 Task: Add Hyland's Bioplasma 12-In-1 Cell Salt to the cart.
Action: Mouse moved to (307, 159)
Screenshot: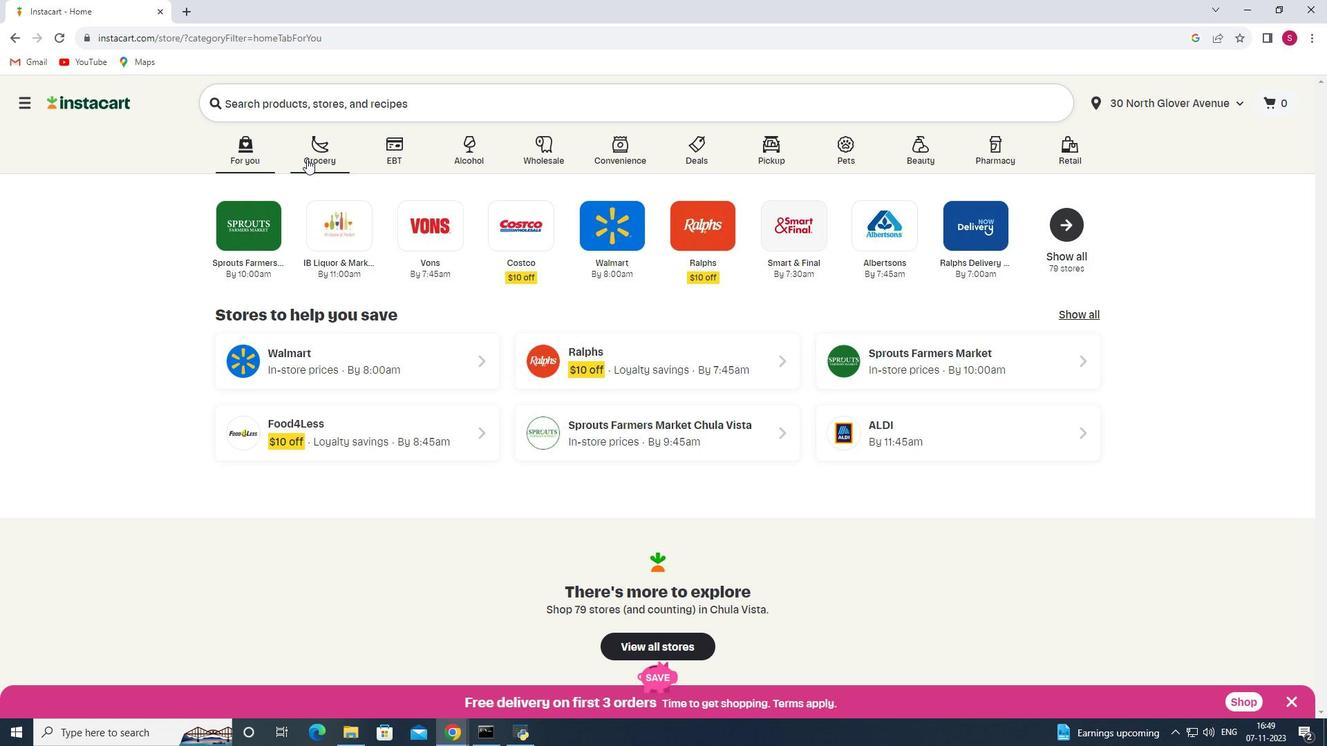 
Action: Mouse pressed left at (307, 159)
Screenshot: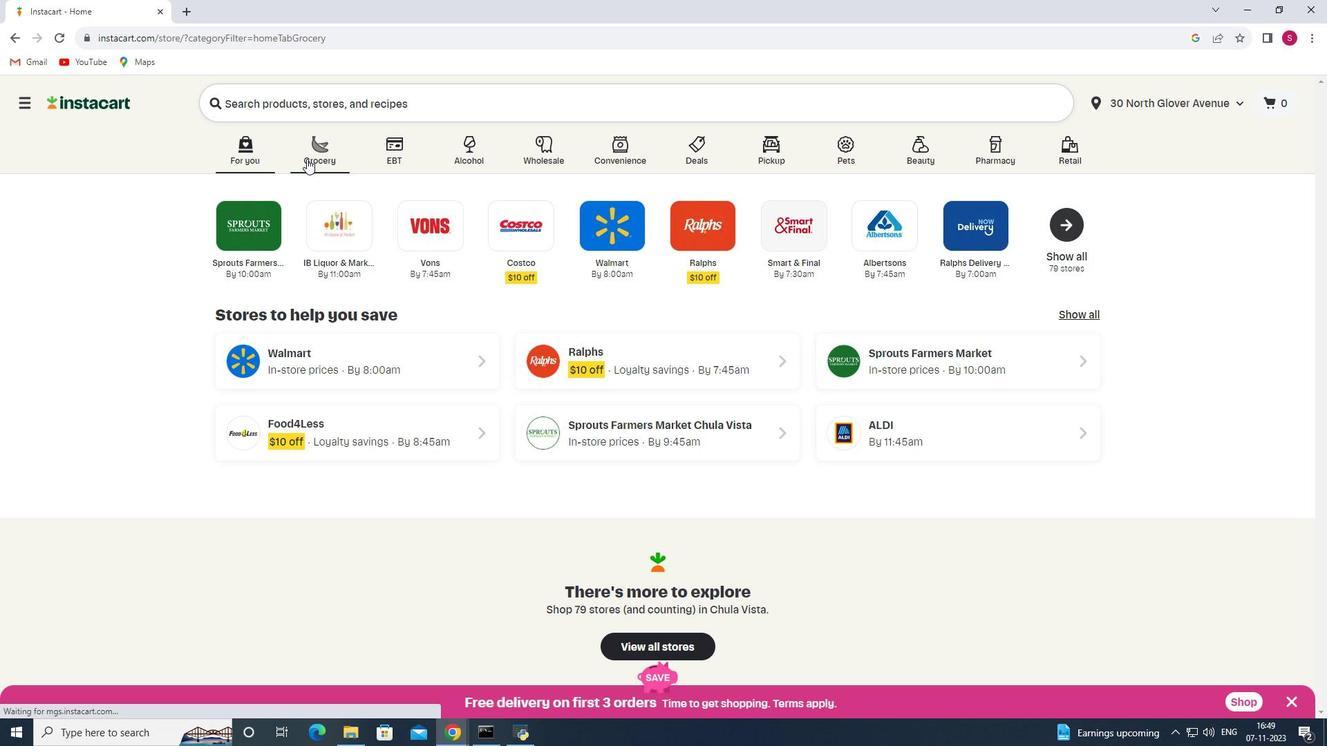 
Action: Mouse moved to (302, 402)
Screenshot: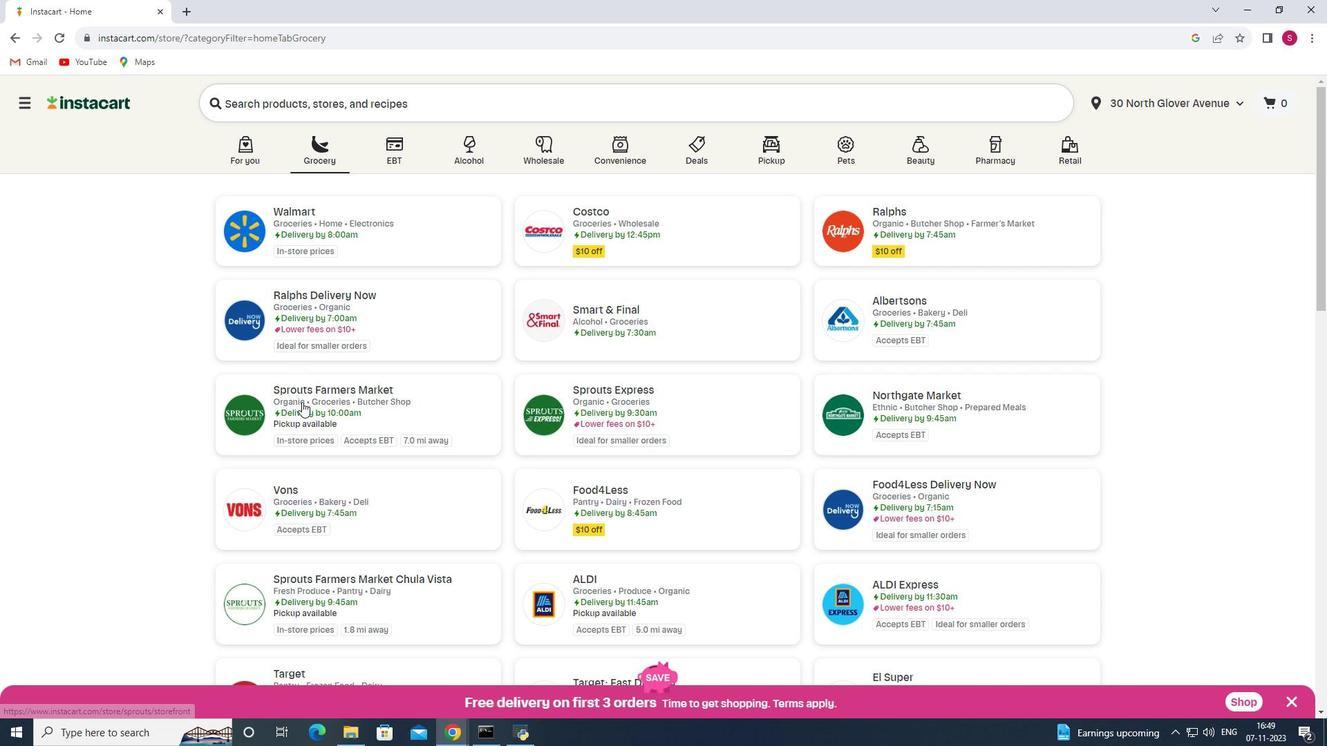 
Action: Mouse pressed left at (302, 402)
Screenshot: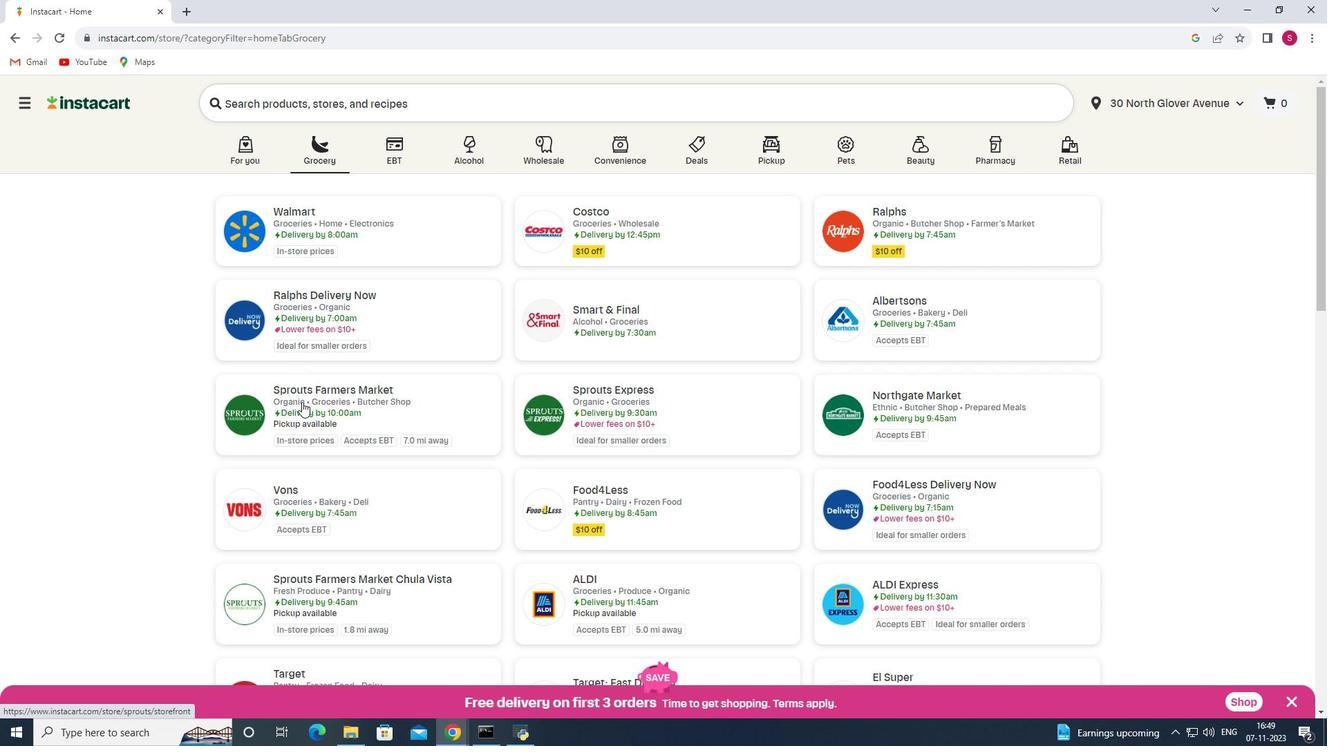 
Action: Mouse moved to (80, 433)
Screenshot: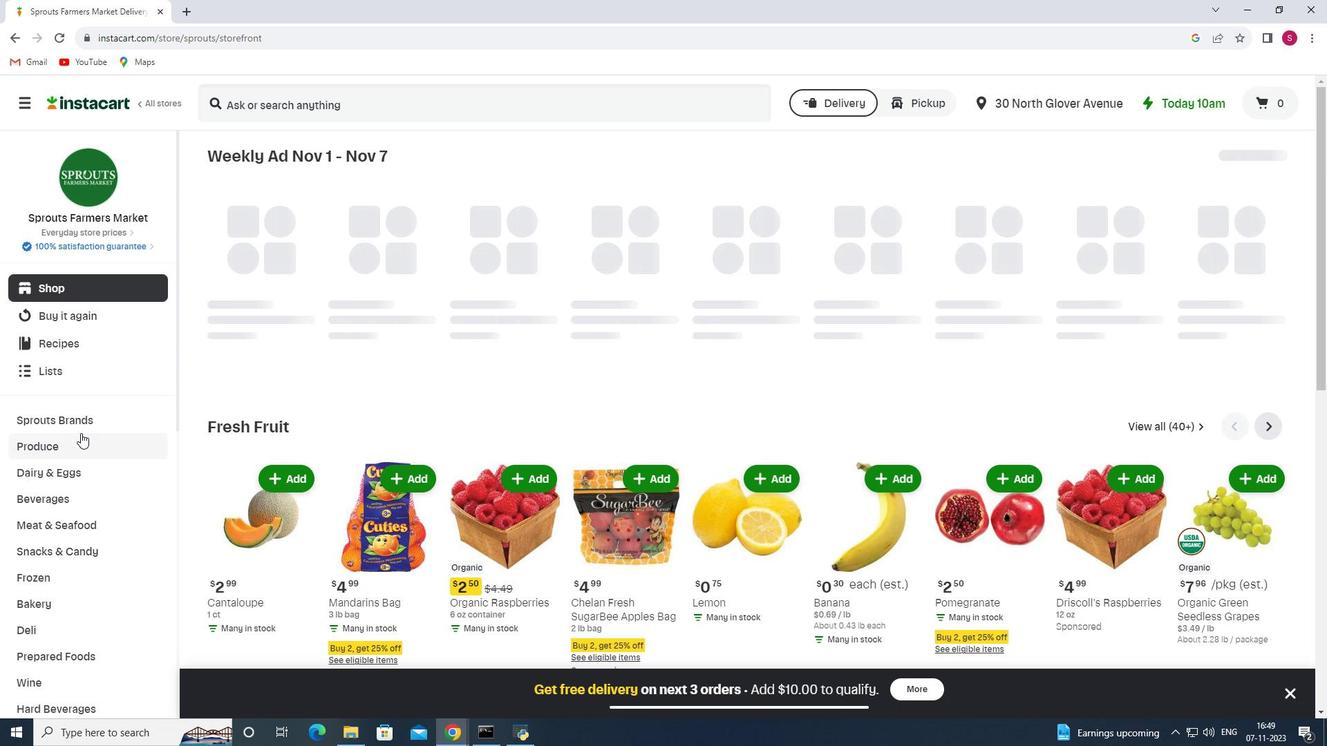 
Action: Mouse scrolled (80, 432) with delta (0, 0)
Screenshot: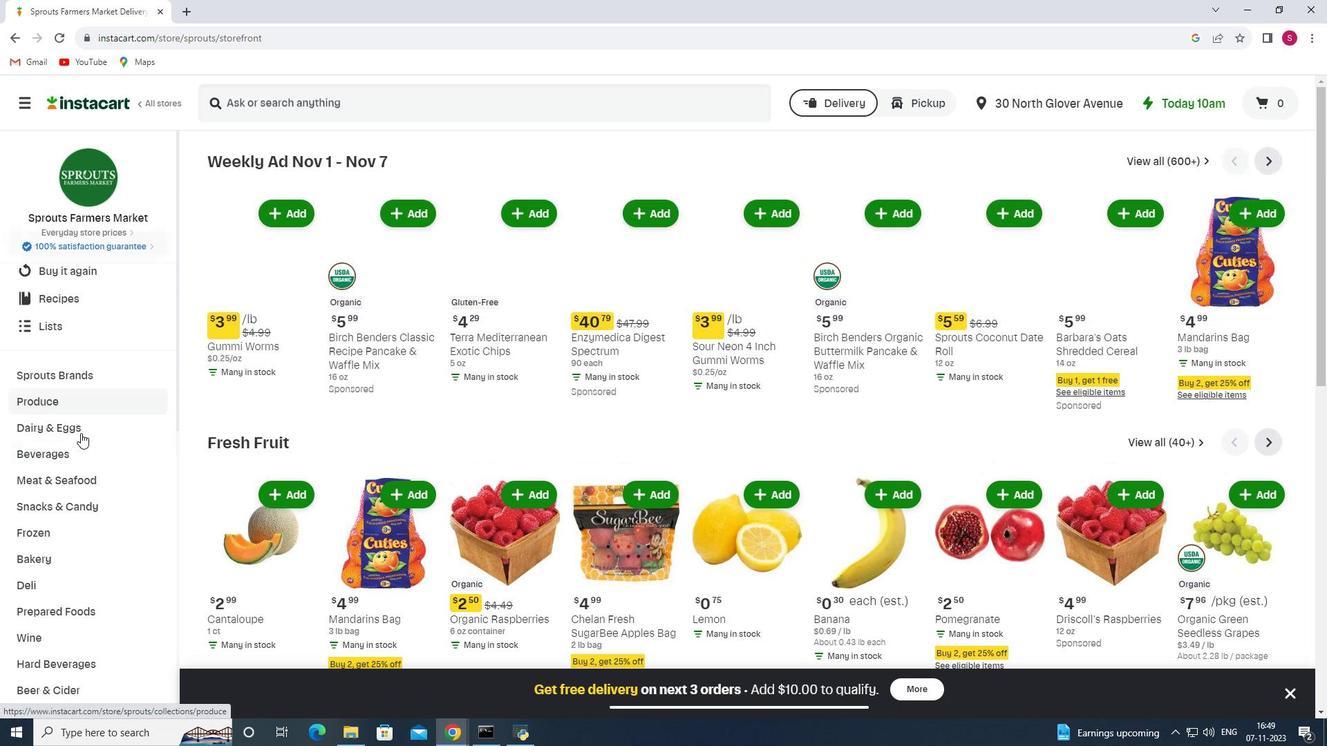
Action: Mouse scrolled (80, 432) with delta (0, 0)
Screenshot: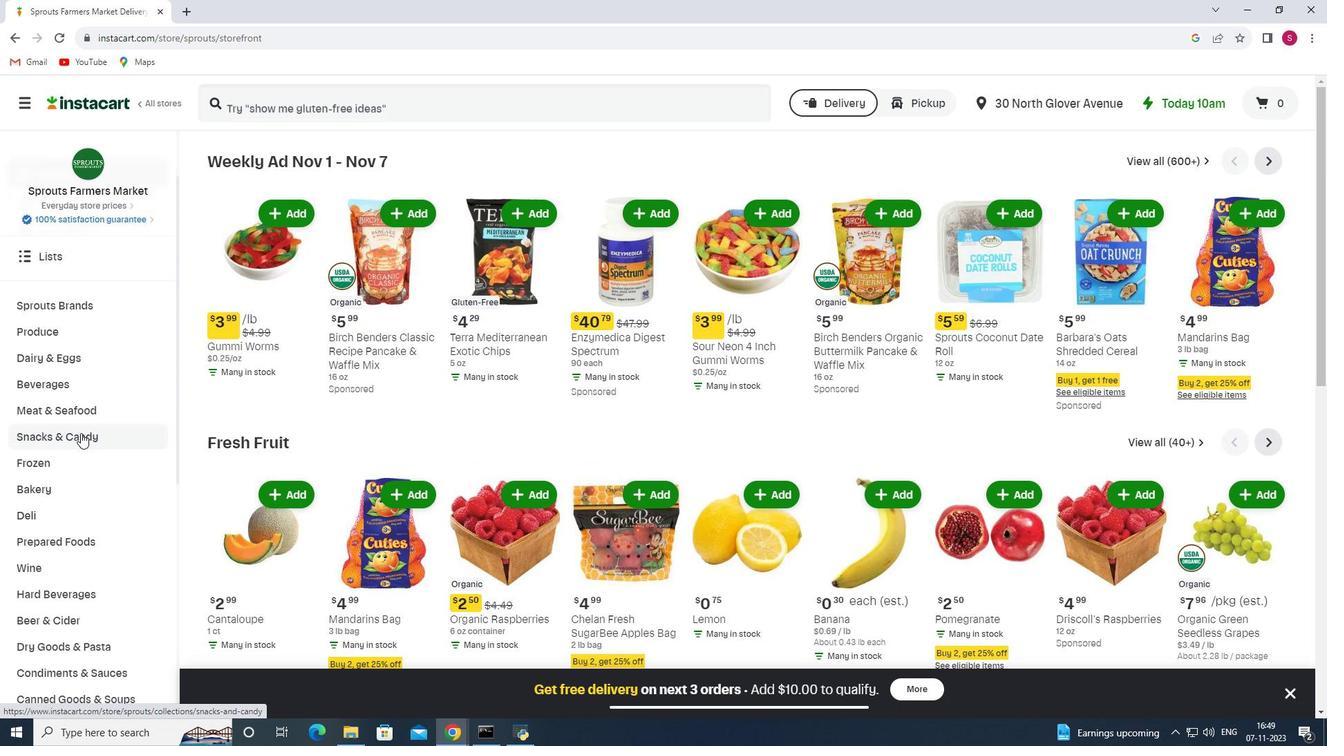 
Action: Mouse scrolled (80, 432) with delta (0, 0)
Screenshot: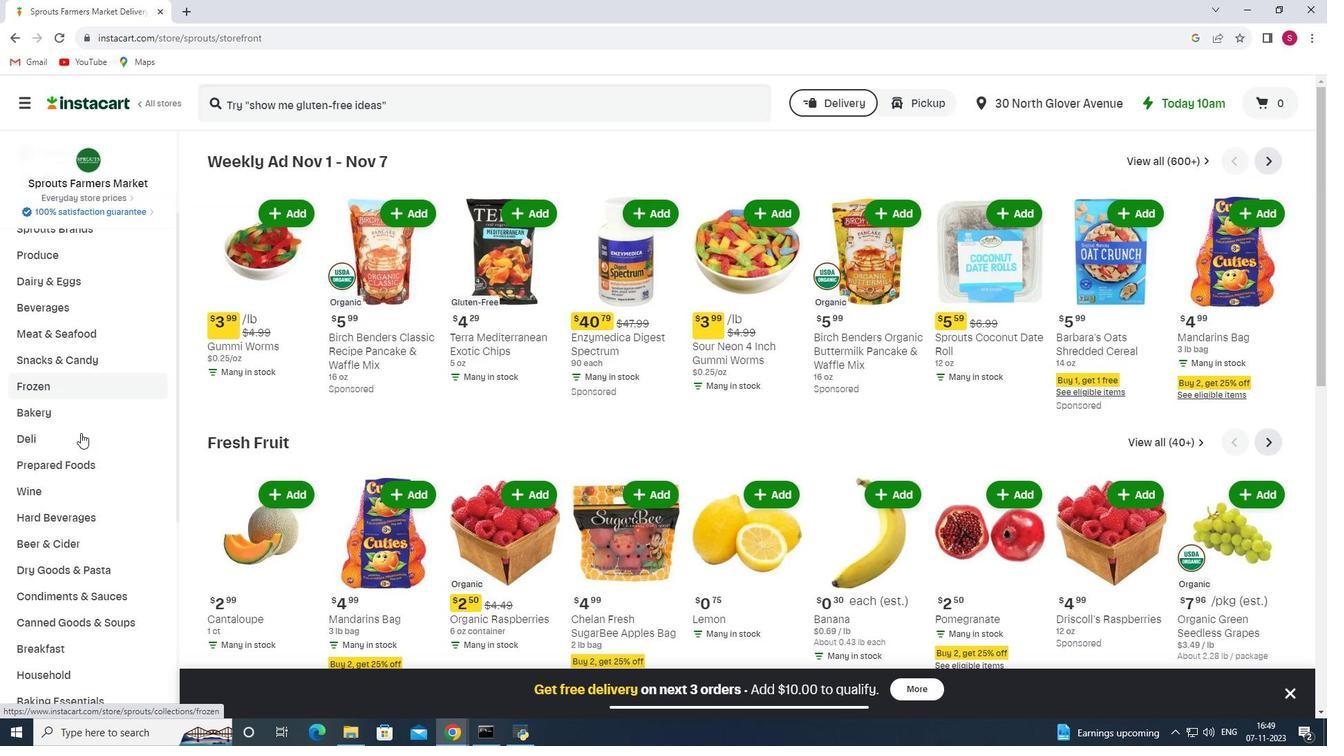 
Action: Mouse scrolled (80, 432) with delta (0, 0)
Screenshot: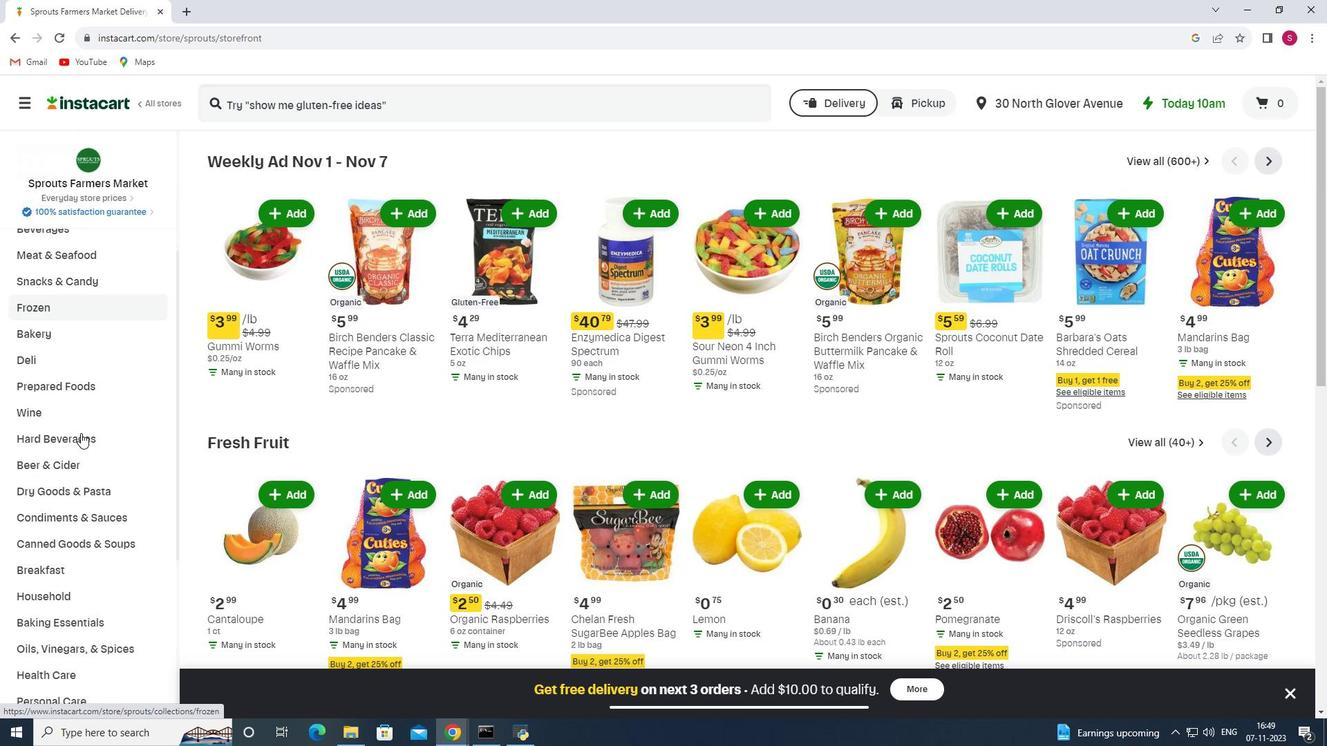 
Action: Mouse scrolled (80, 432) with delta (0, 0)
Screenshot: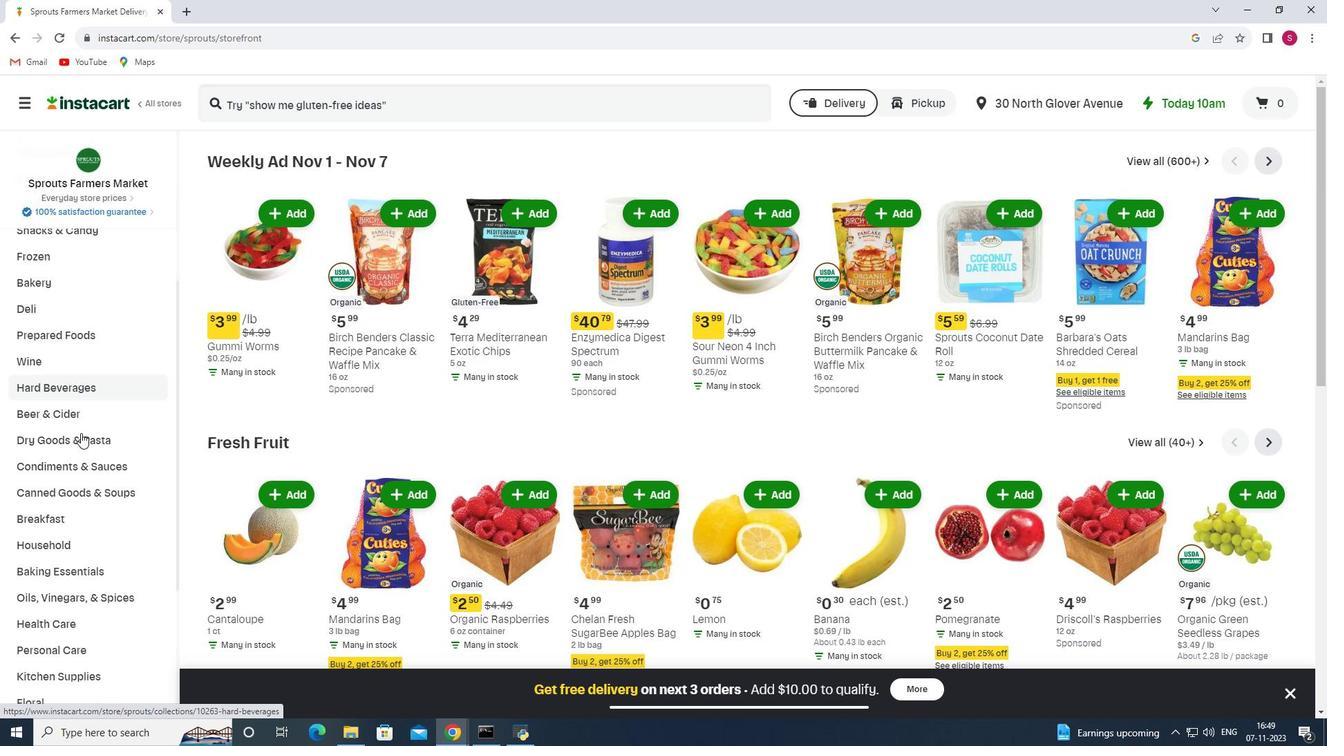 
Action: Mouse scrolled (80, 432) with delta (0, 0)
Screenshot: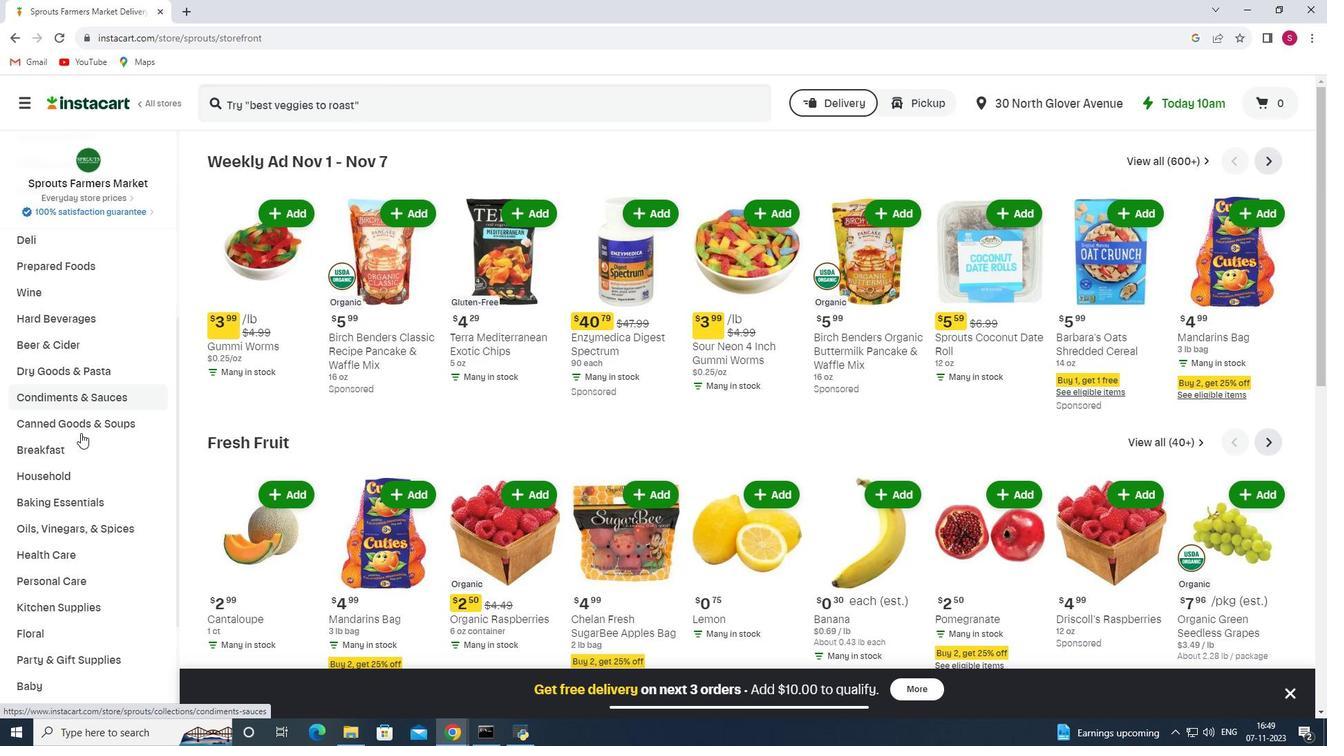 
Action: Mouse scrolled (80, 432) with delta (0, 0)
Screenshot: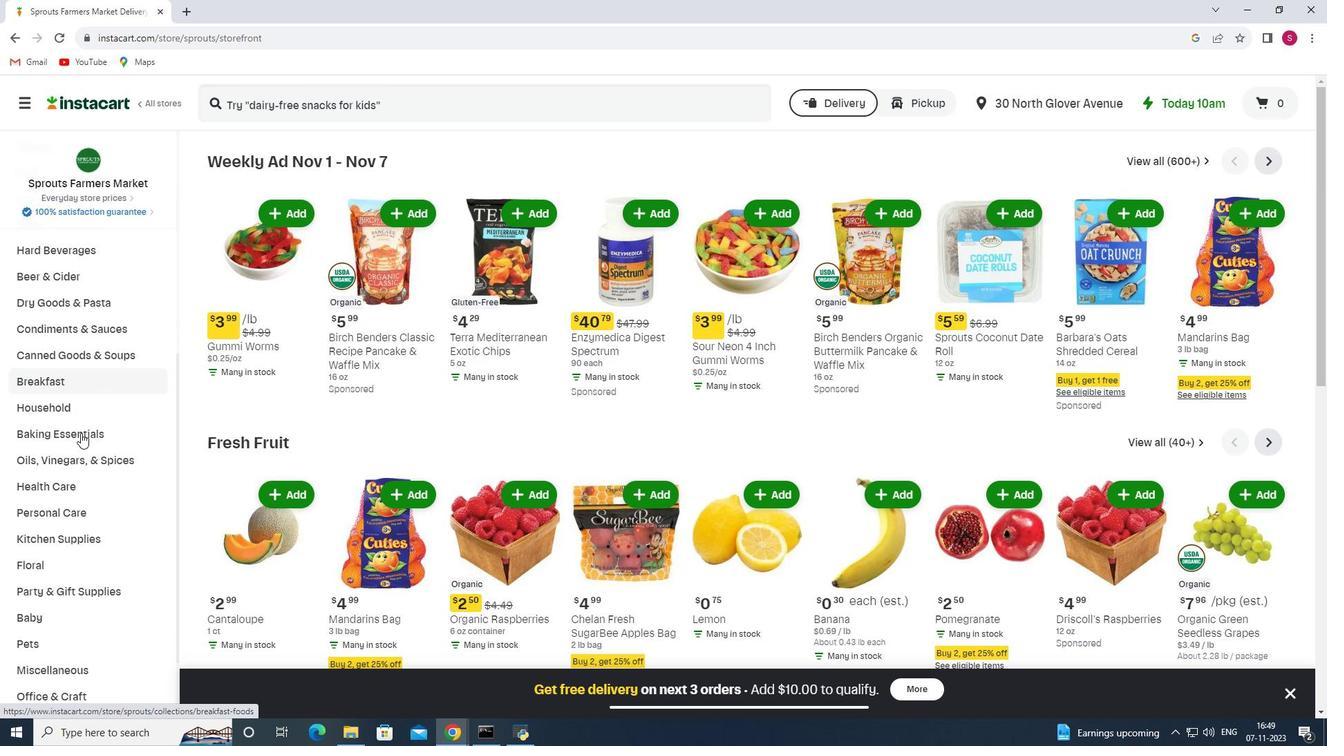 
Action: Mouse moved to (79, 457)
Screenshot: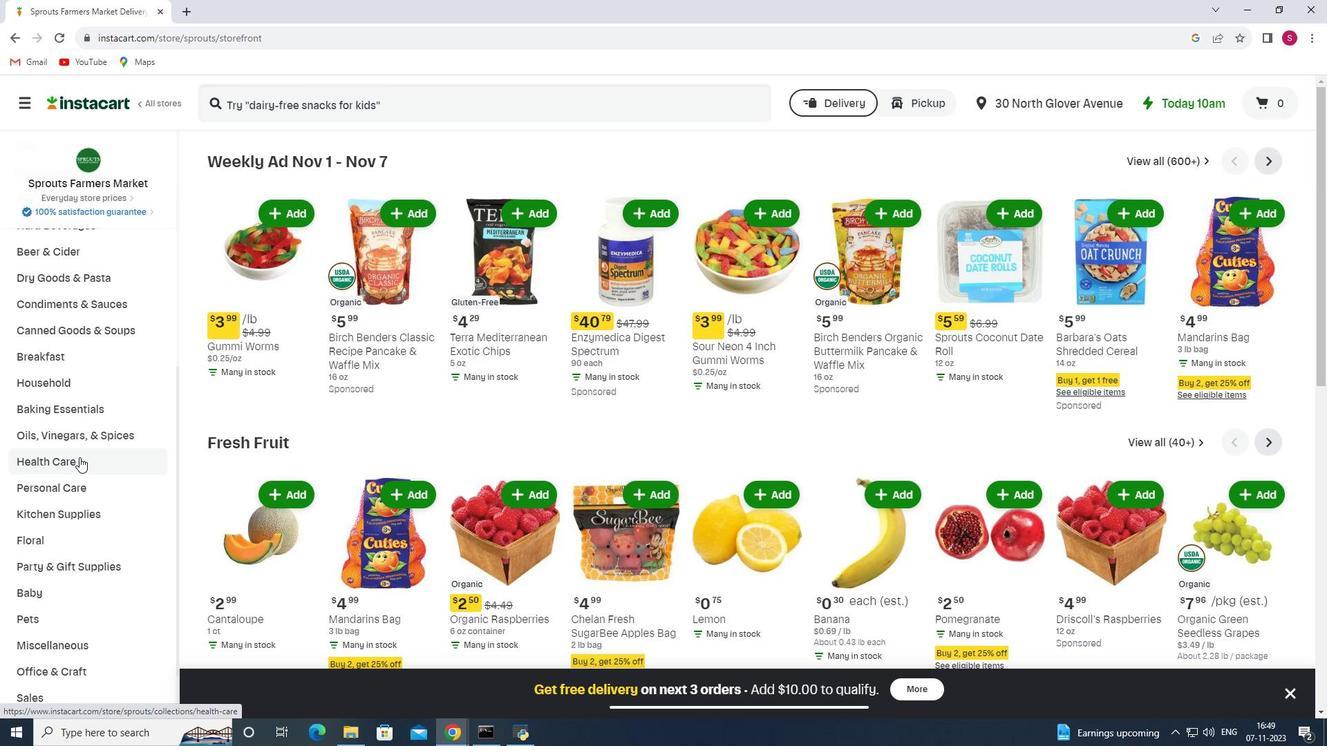 
Action: Mouse pressed left at (79, 457)
Screenshot: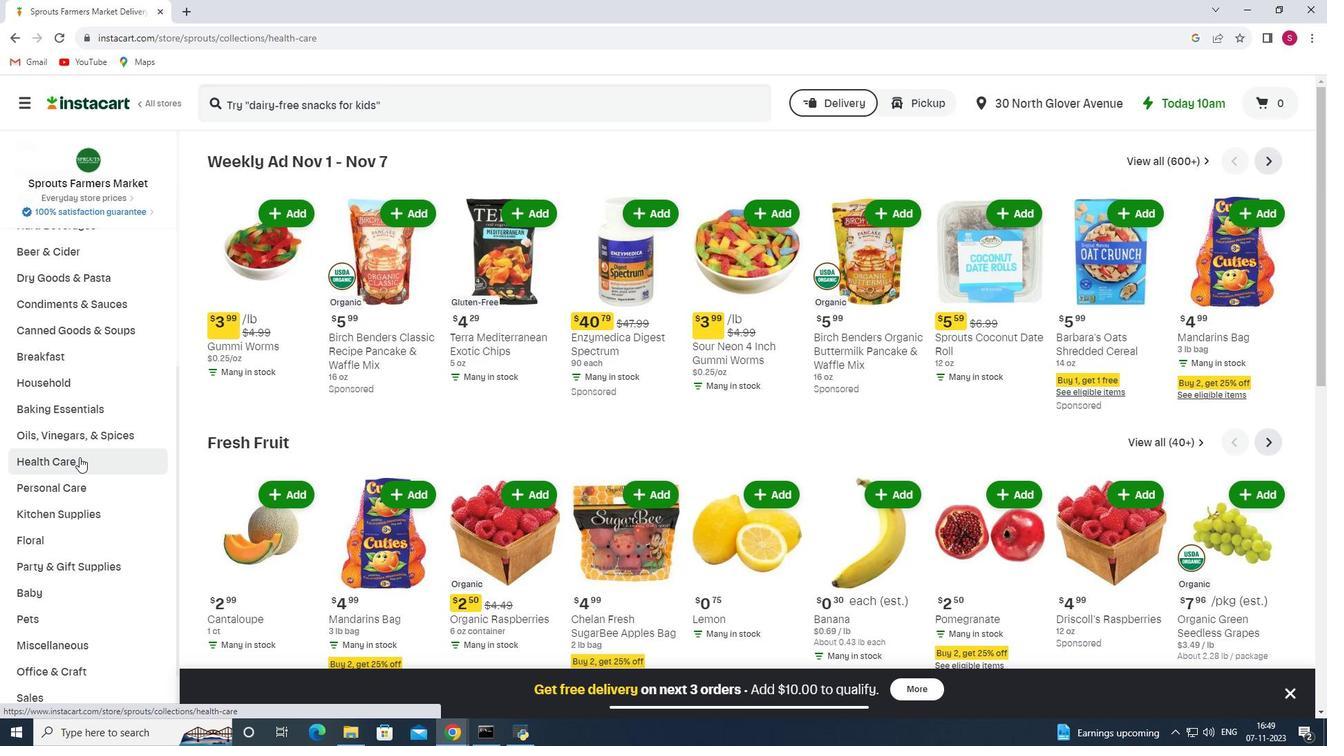 
Action: Mouse moved to (491, 195)
Screenshot: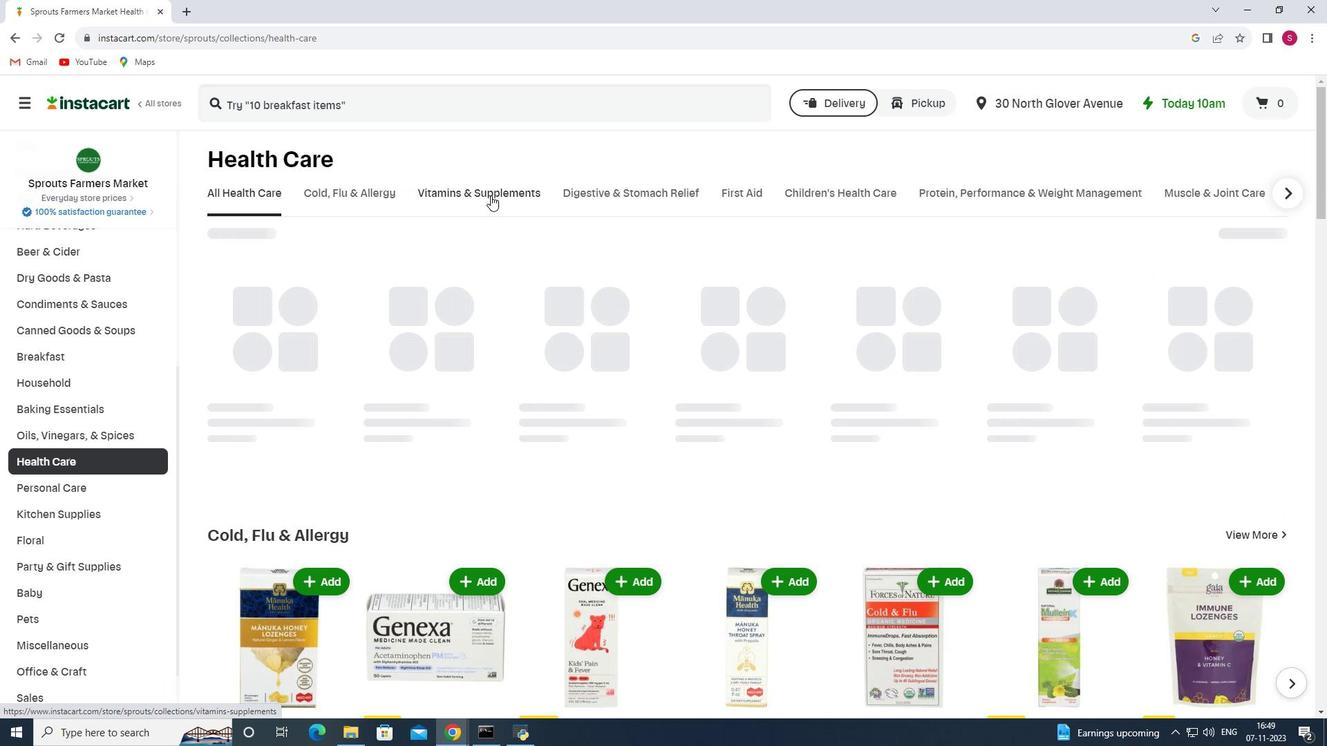 
Action: Mouse pressed left at (491, 195)
Screenshot: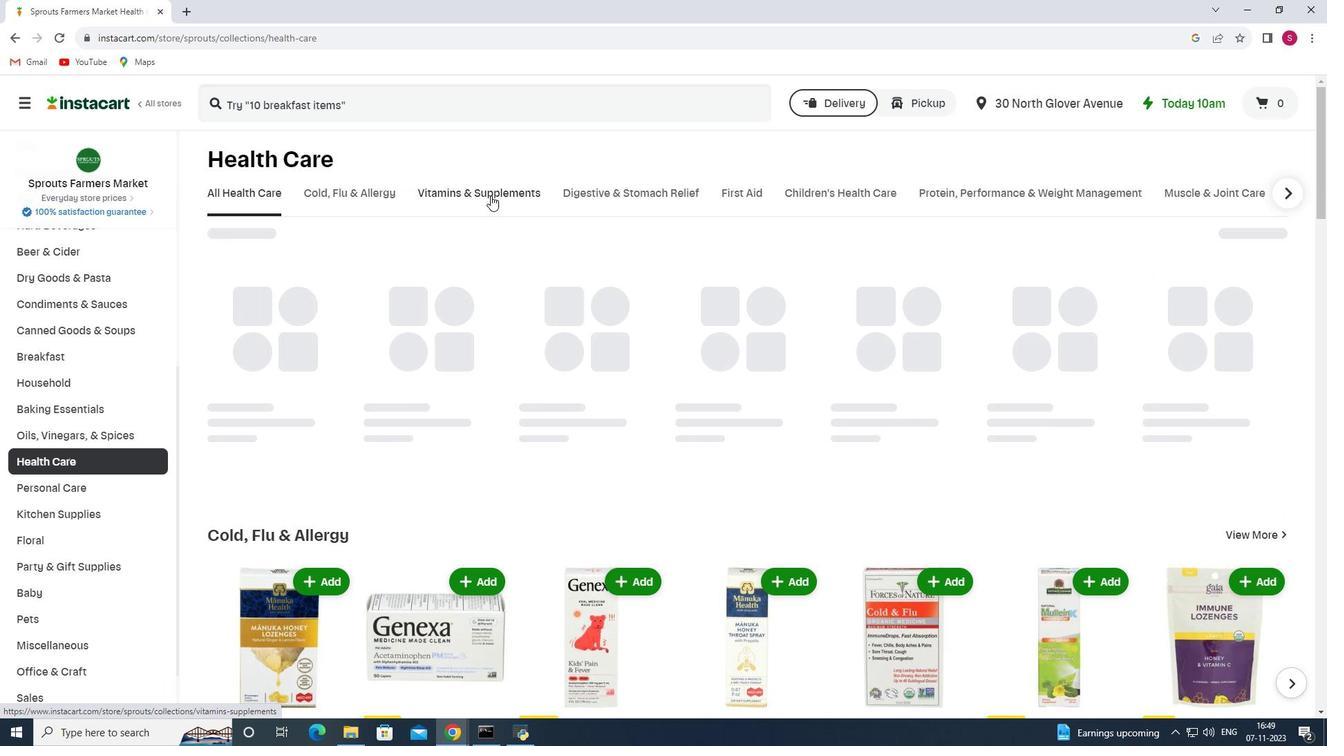 
Action: Mouse moved to (1125, 247)
Screenshot: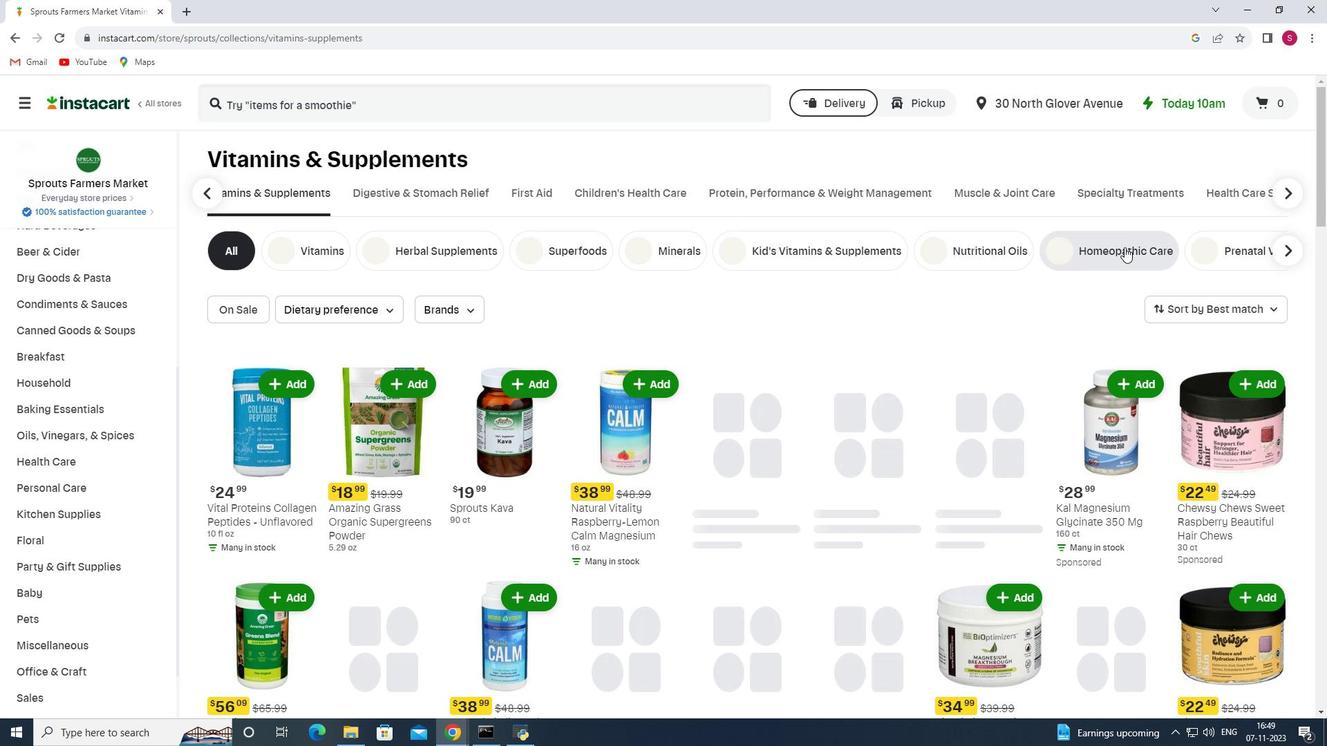 
Action: Mouse pressed left at (1125, 247)
Screenshot: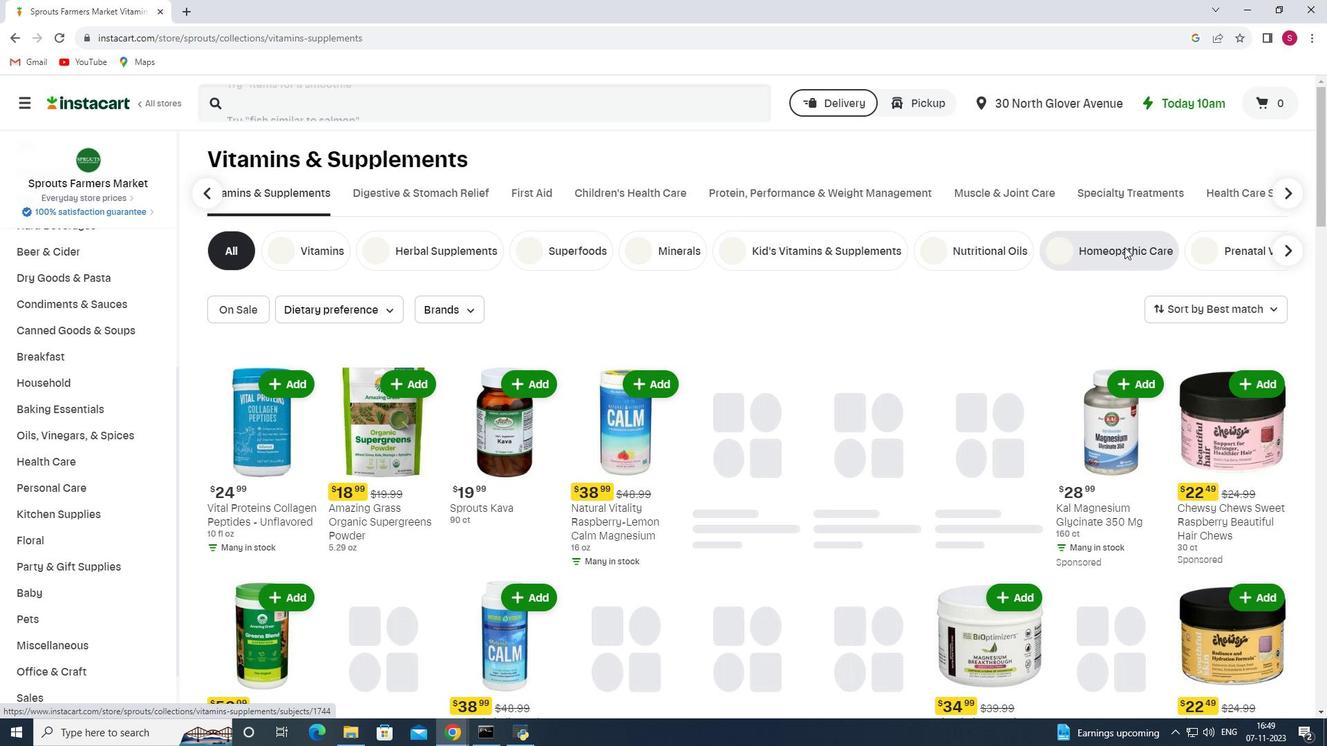 
Action: Mouse moved to (407, 102)
Screenshot: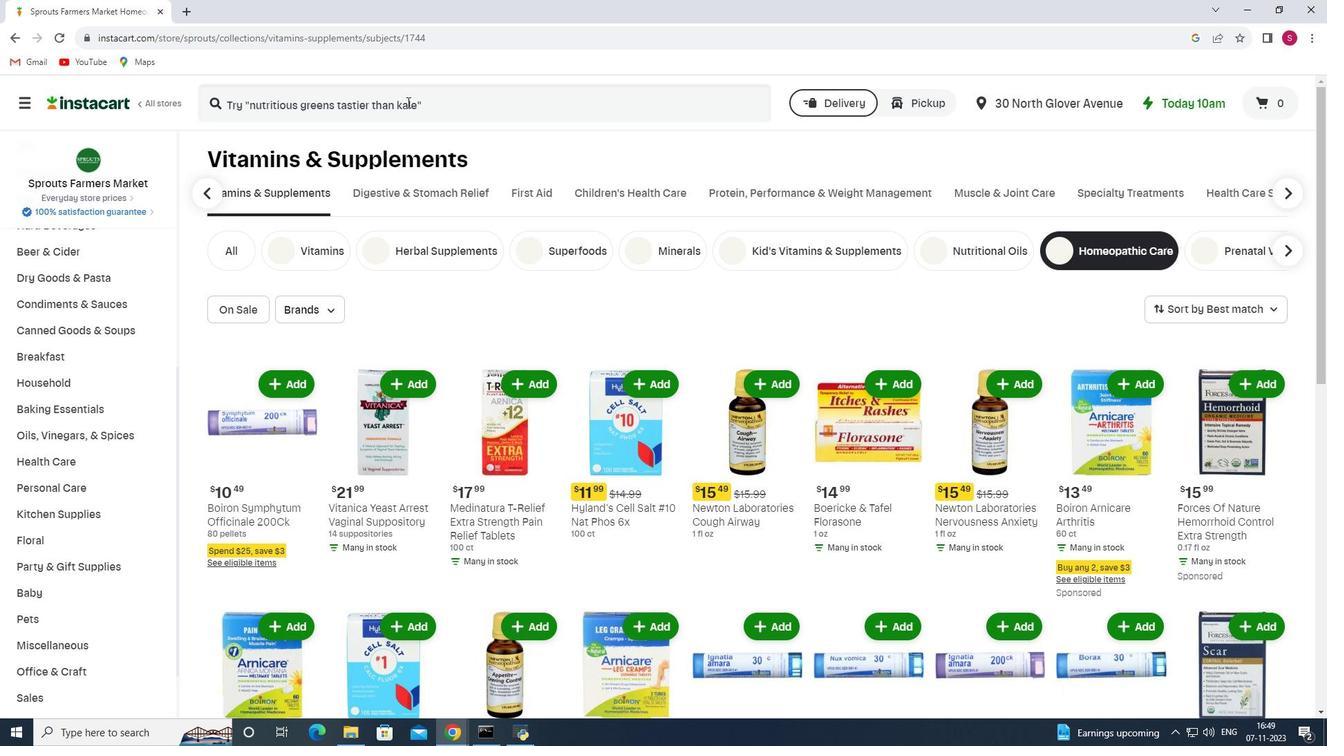 
Action: Mouse pressed left at (407, 102)
Screenshot: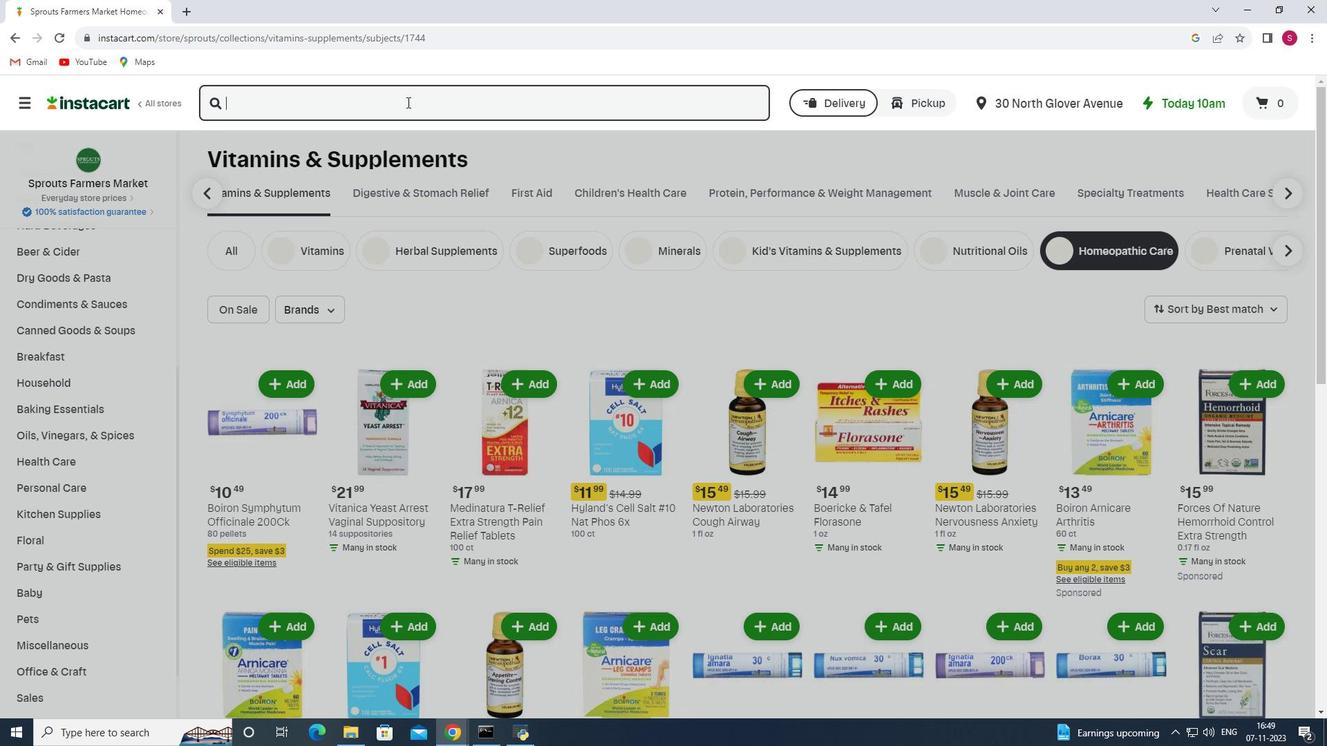 
Action: Key pressed <Key.shift><Key.shift><Key.shift><Key.shift><Key.shift><Key.shift><Key.shift>Hyland's<Key.space><Key.shift_r><Key.shift_r><Key.shift_r><Key.shift_r>Bioplasma<Key.space>12-<Key.shift_r>In-1<Key.space><Key.shift>Cell<Key.space><Key.shift>Salt<Key.enter>
Screenshot: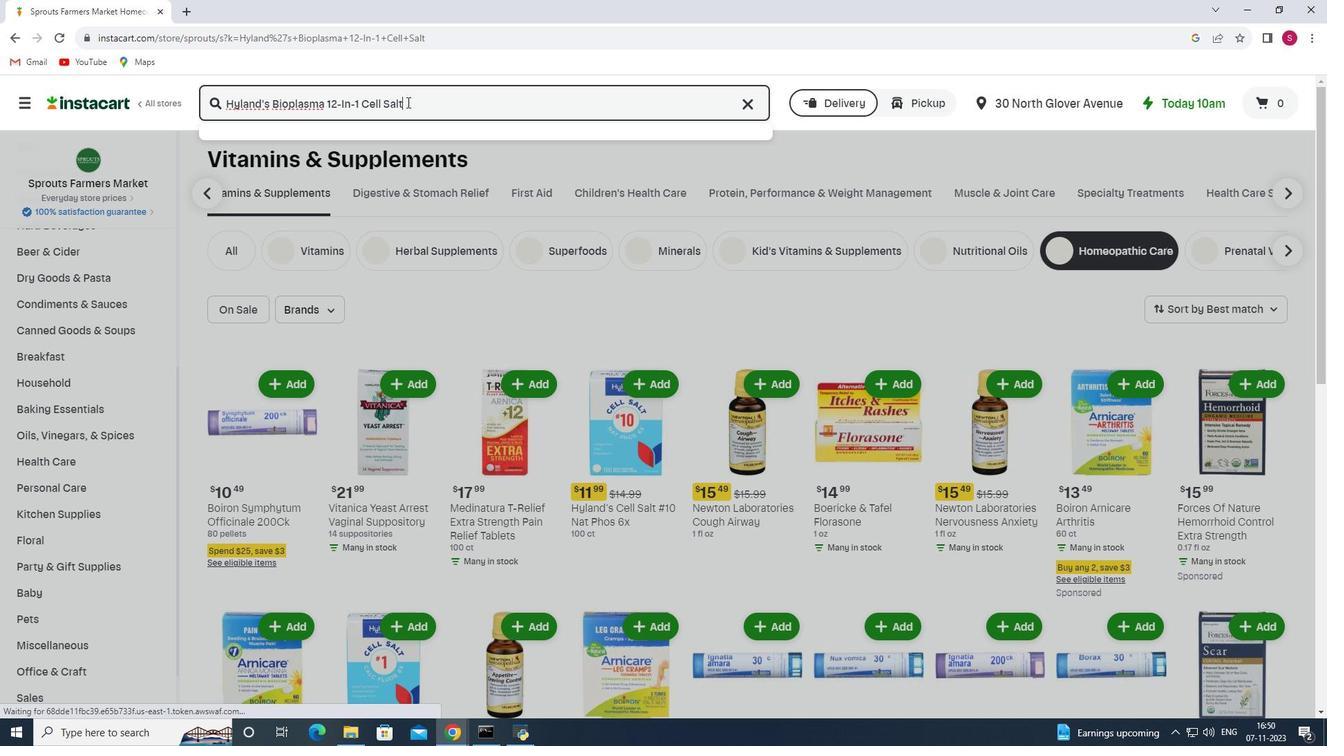 
Action: Mouse moved to (706, 348)
Screenshot: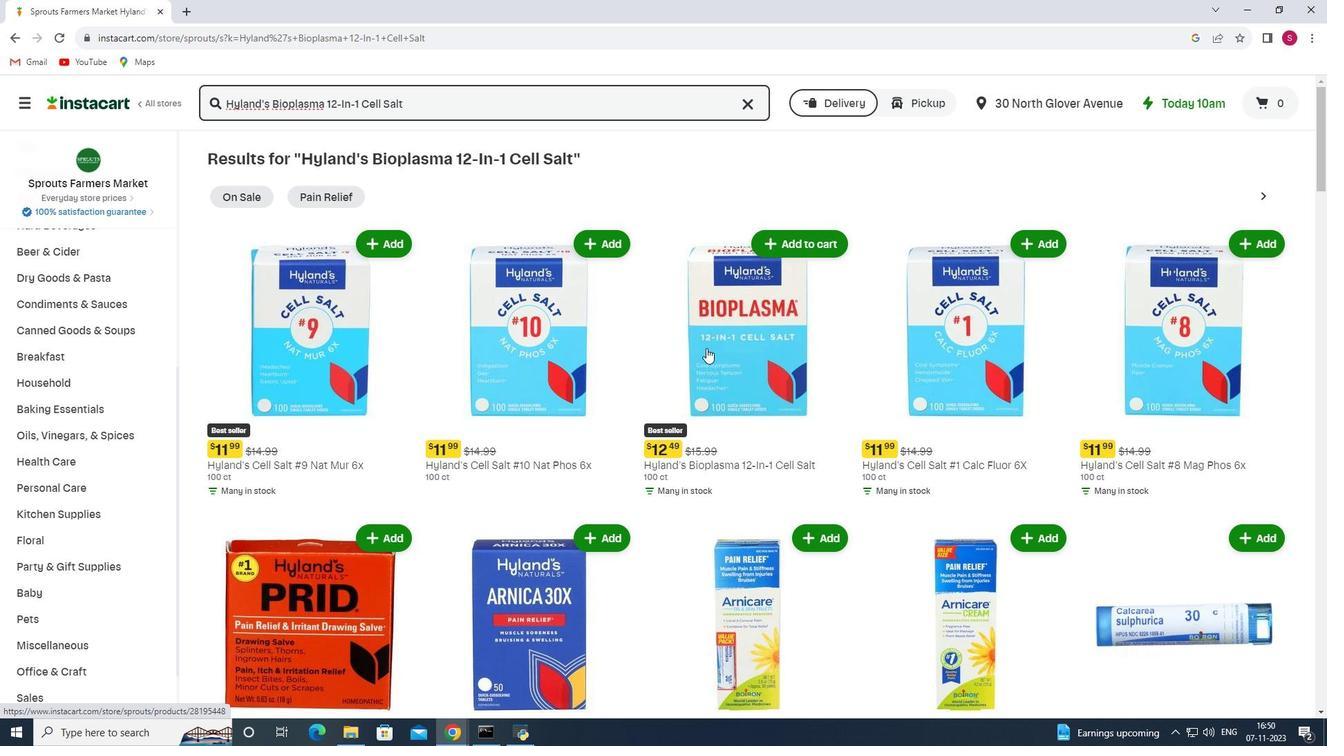 
Action: Mouse scrolled (706, 347) with delta (0, 0)
Screenshot: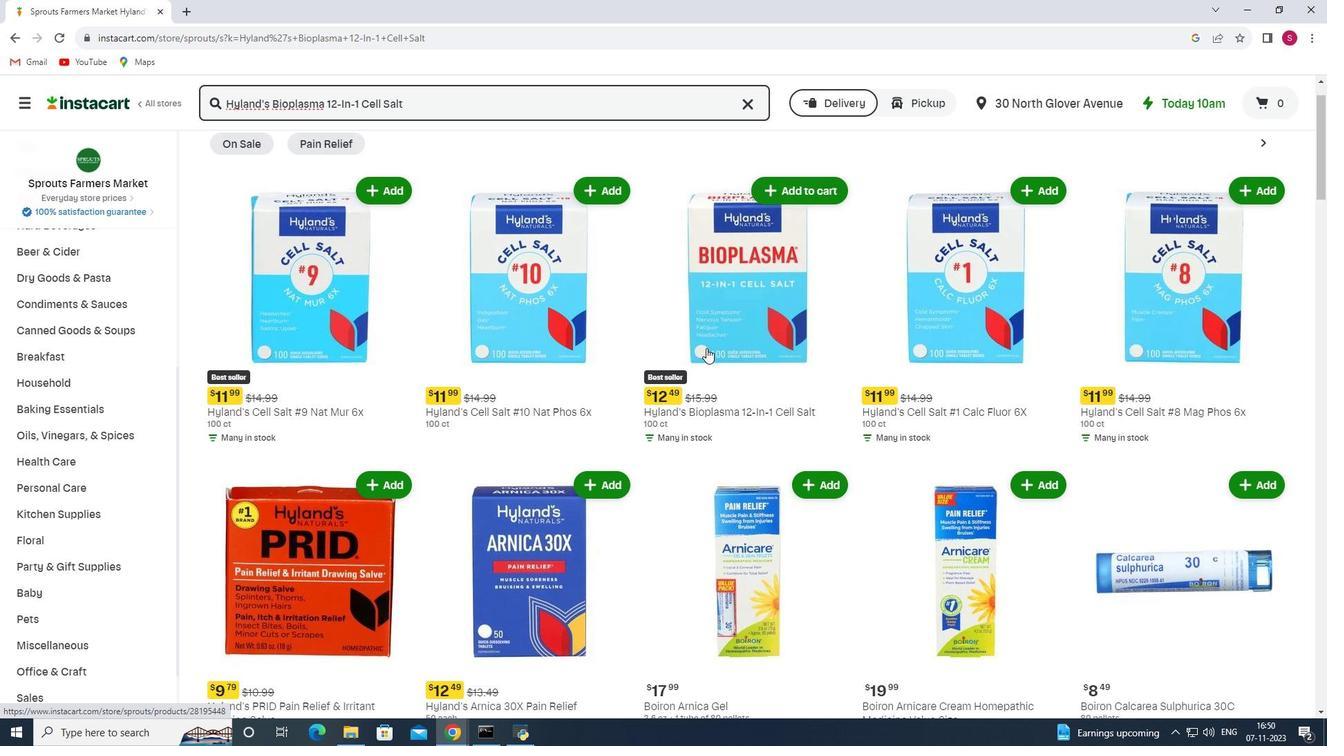 
Action: Mouse moved to (816, 172)
Screenshot: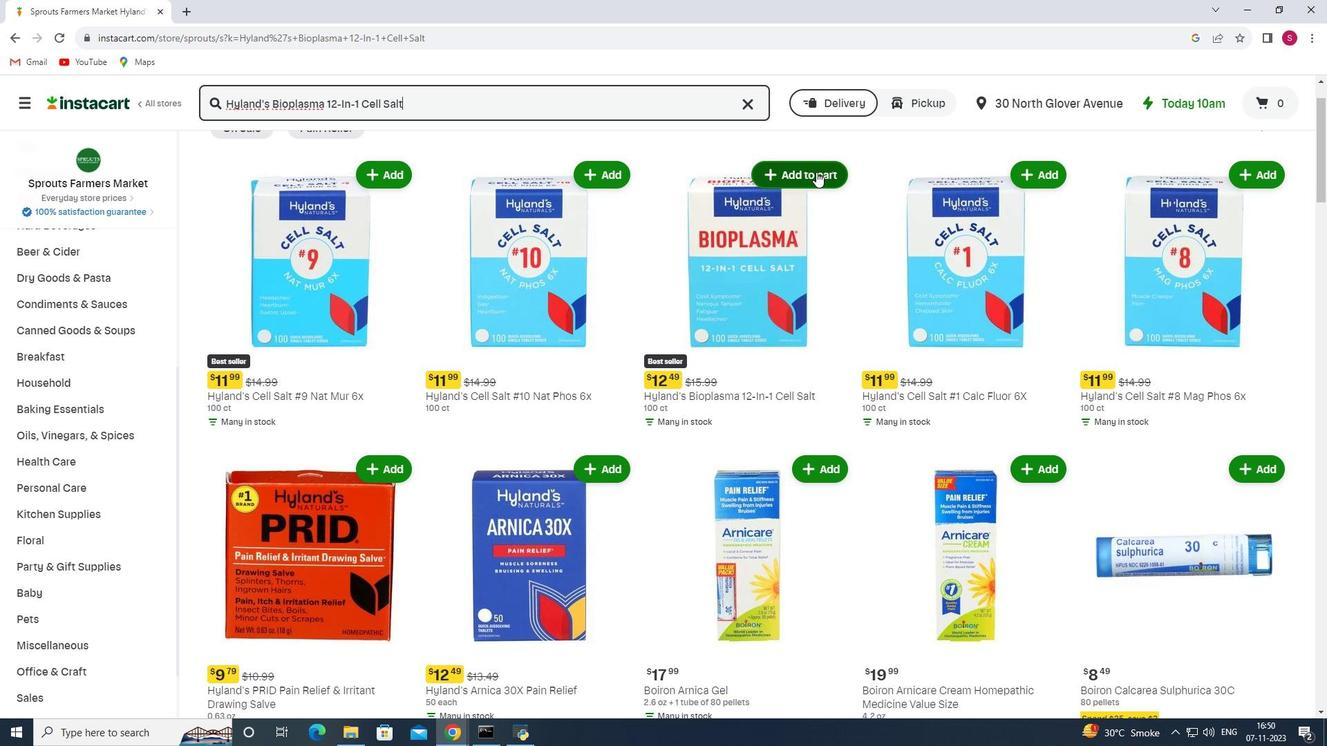 
Action: Mouse pressed left at (816, 172)
Screenshot: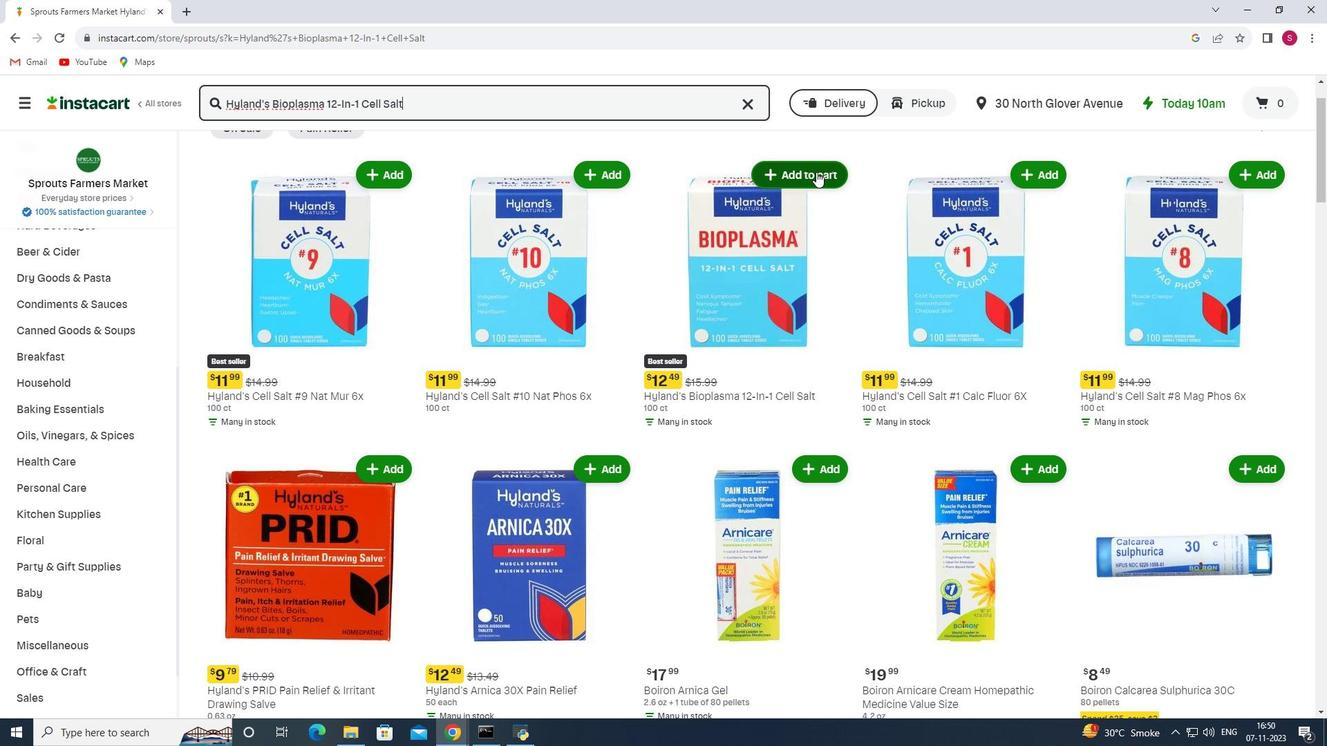 
Action: Mouse moved to (815, 249)
Screenshot: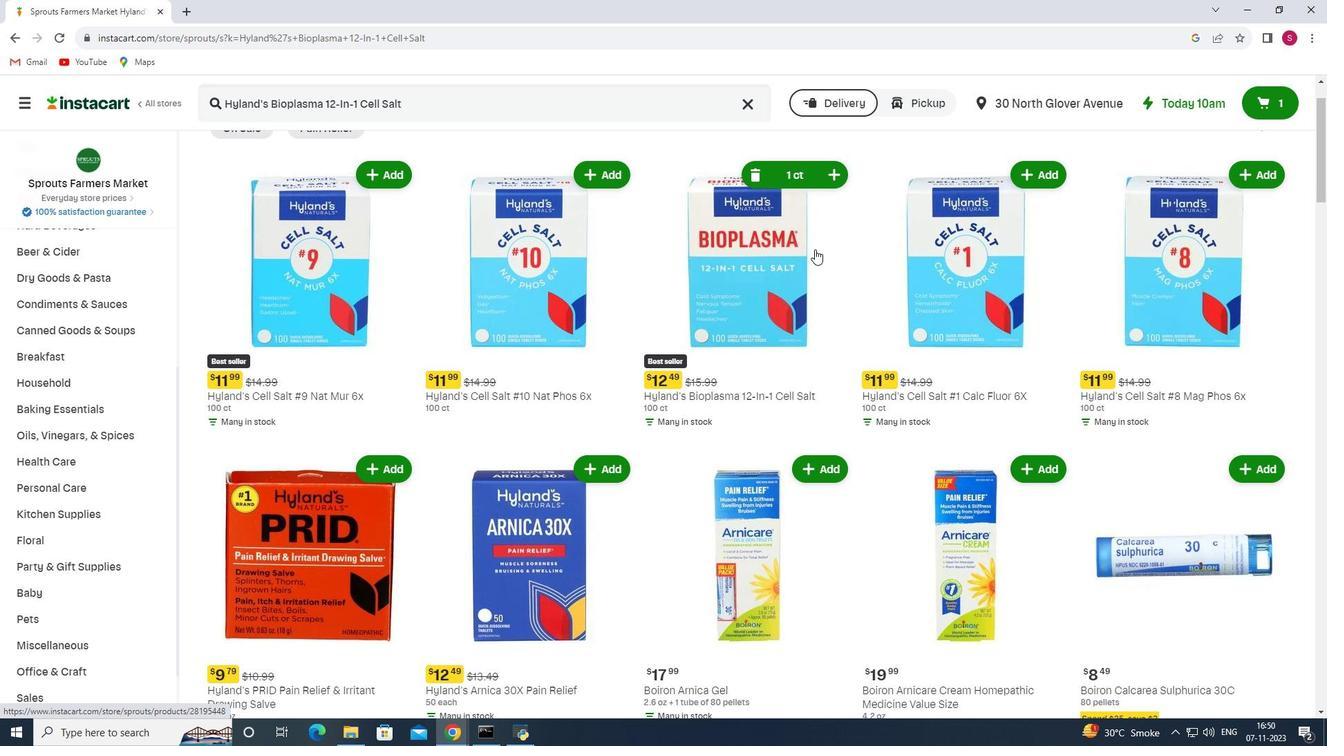 
